 Task: Set the font for the text renderer to "Arial".
Action: Mouse moved to (108, 12)
Screenshot: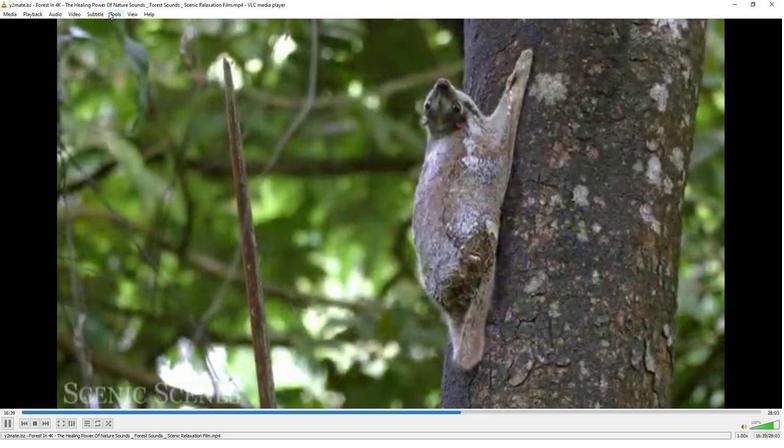 
Action: Mouse pressed left at (108, 12)
Screenshot: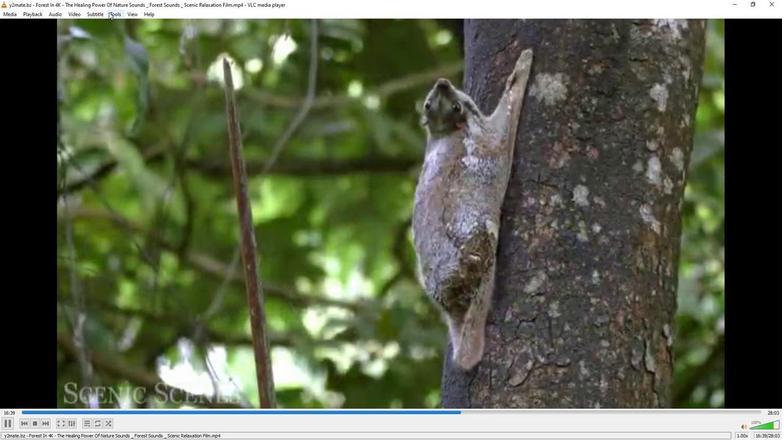 
Action: Mouse moved to (139, 110)
Screenshot: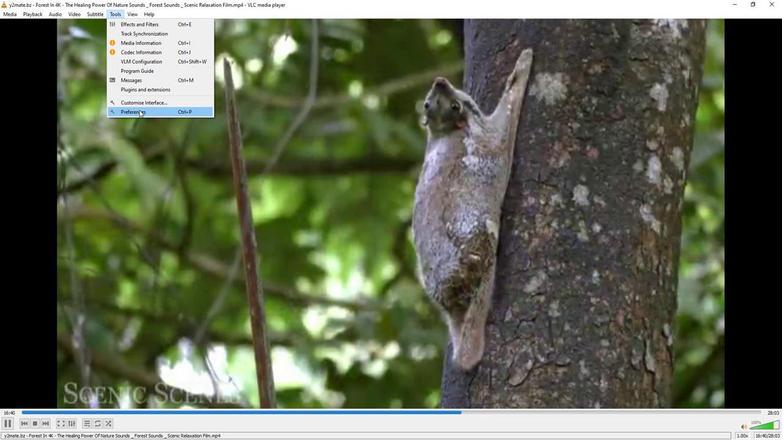 
Action: Mouse pressed left at (139, 110)
Screenshot: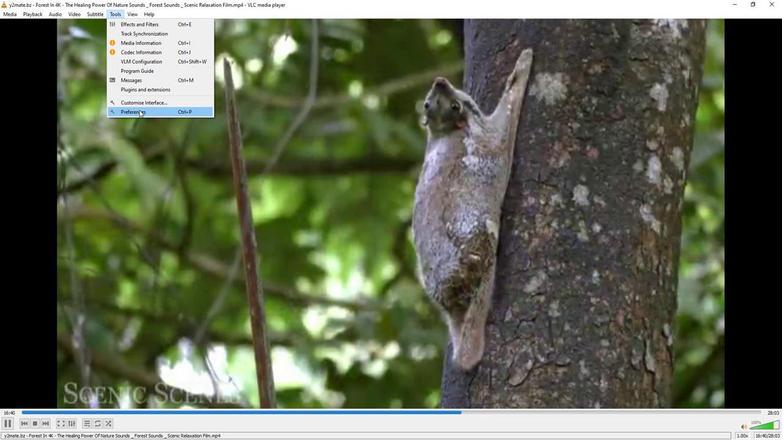 
Action: Mouse moved to (261, 357)
Screenshot: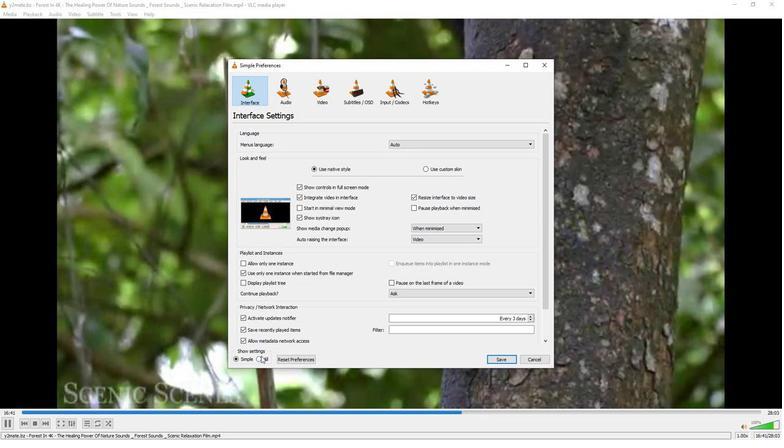 
Action: Mouse pressed left at (261, 357)
Screenshot: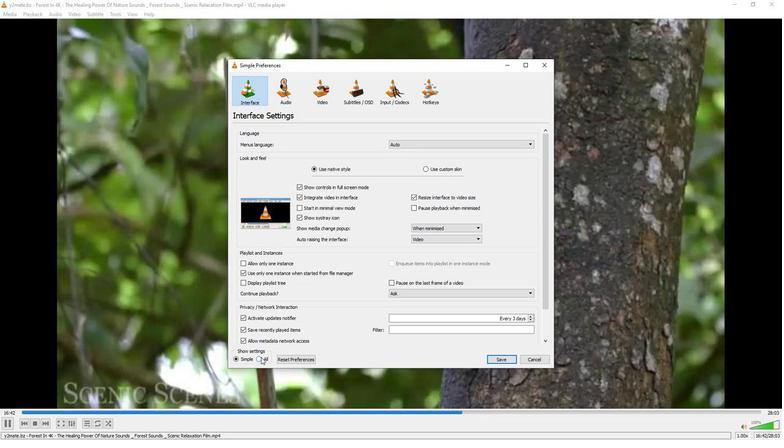
Action: Mouse moved to (263, 280)
Screenshot: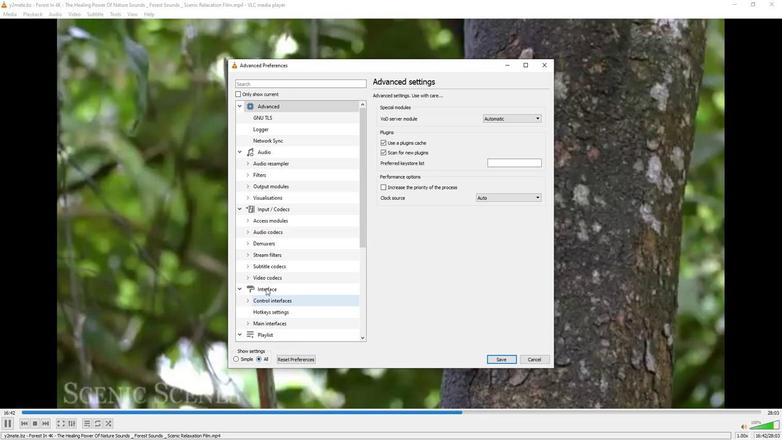 
Action: Mouse scrolled (263, 280) with delta (0, 0)
Screenshot: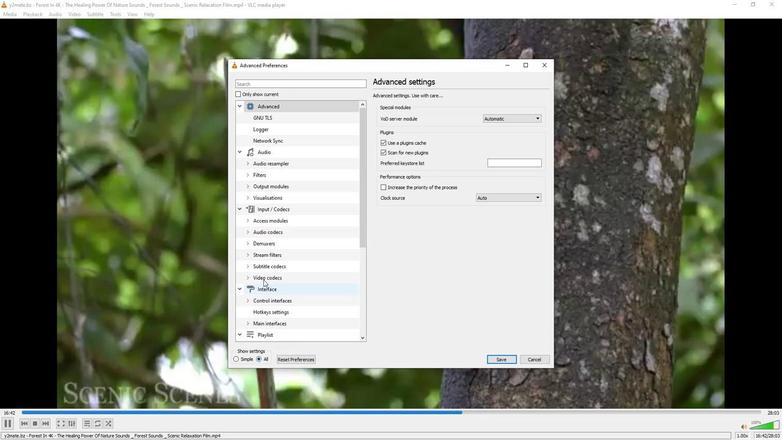 
Action: Mouse moved to (262, 278)
Screenshot: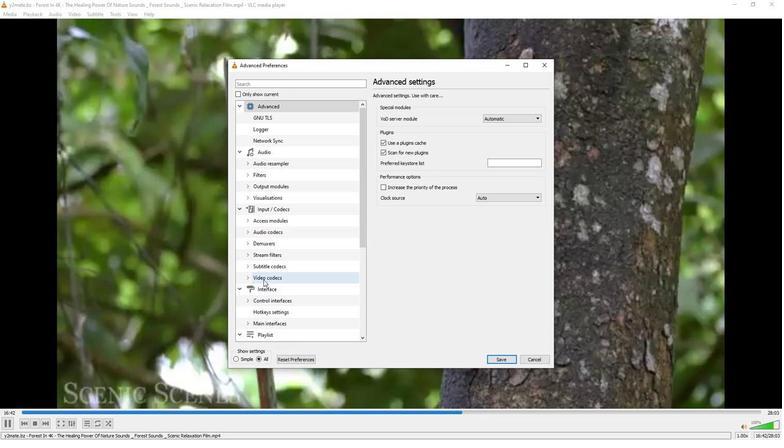 
Action: Mouse scrolled (262, 278) with delta (0, 0)
Screenshot: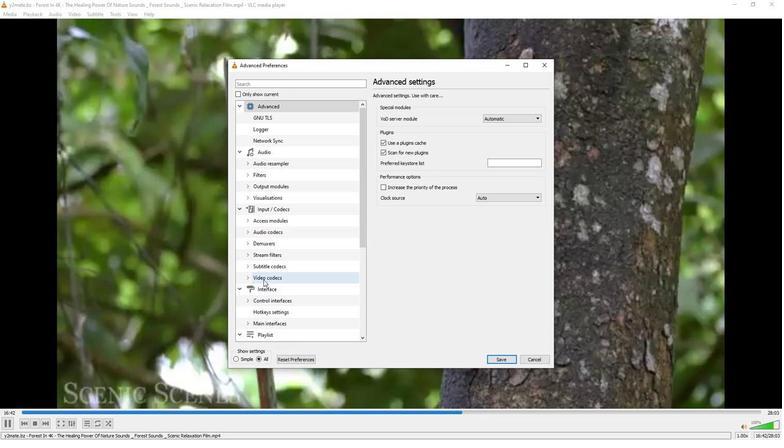 
Action: Mouse moved to (262, 277)
Screenshot: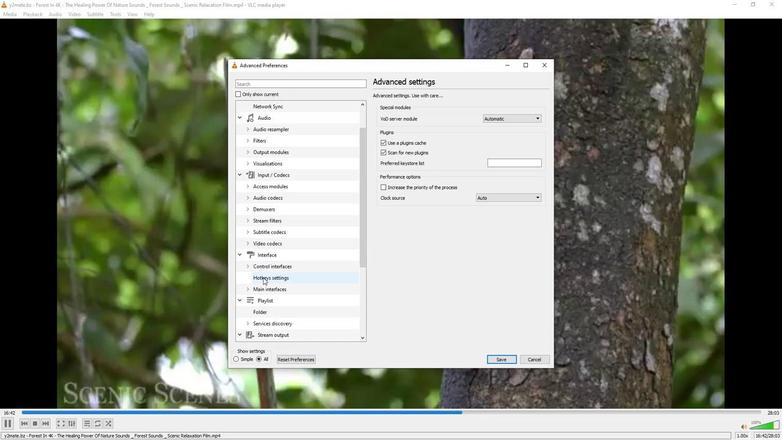 
Action: Mouse scrolled (262, 276) with delta (0, 0)
Screenshot: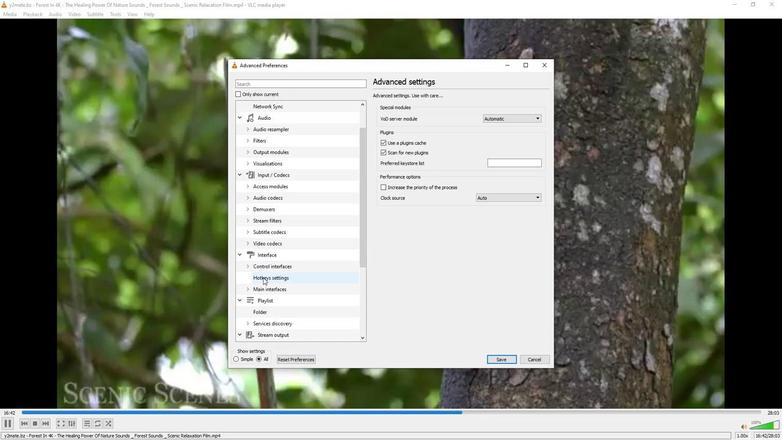 
Action: Mouse moved to (262, 276)
Screenshot: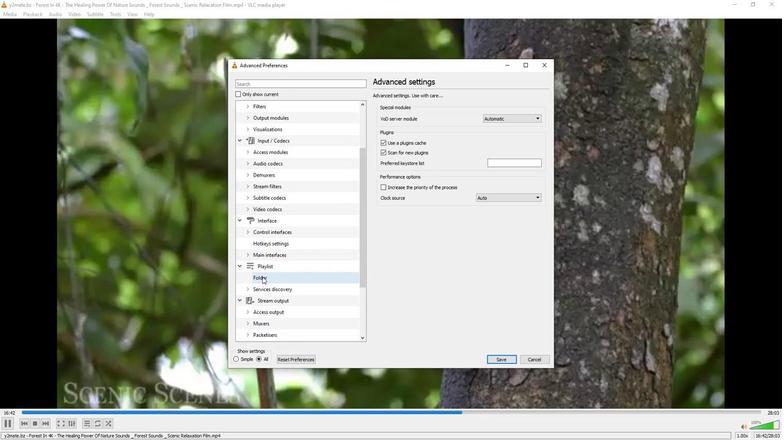 
Action: Mouse scrolled (262, 276) with delta (0, 0)
Screenshot: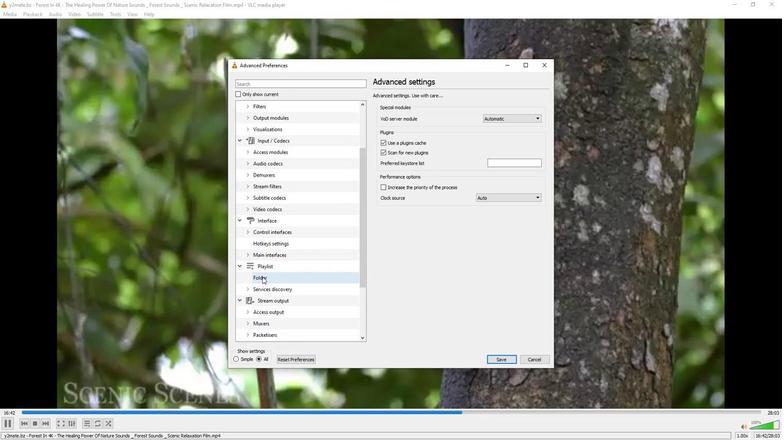 
Action: Mouse moved to (262, 276)
Screenshot: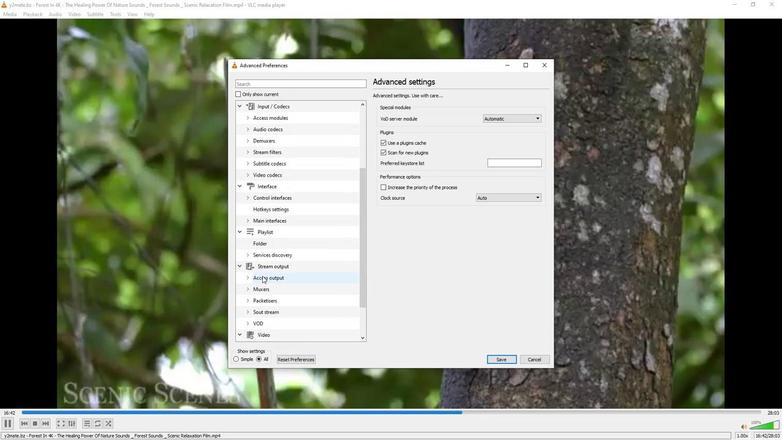 
Action: Mouse scrolled (262, 275) with delta (0, 0)
Screenshot: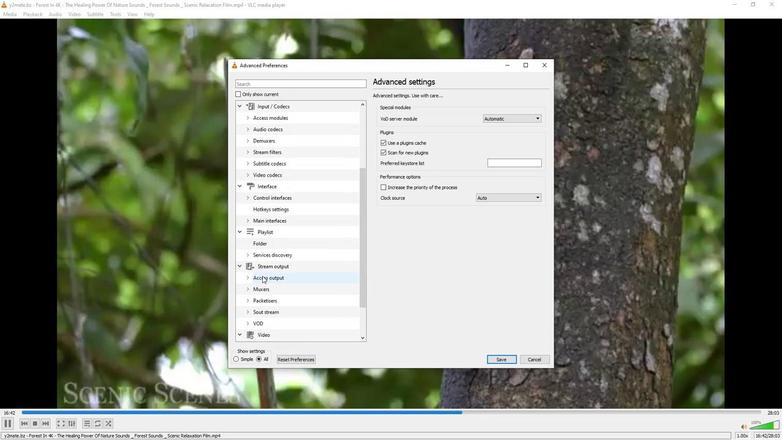 
Action: Mouse moved to (261, 275)
Screenshot: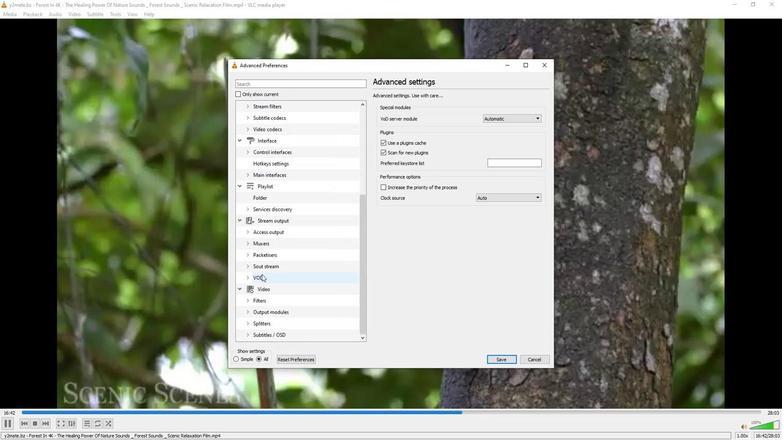 
Action: Mouse scrolled (261, 274) with delta (0, 0)
Screenshot: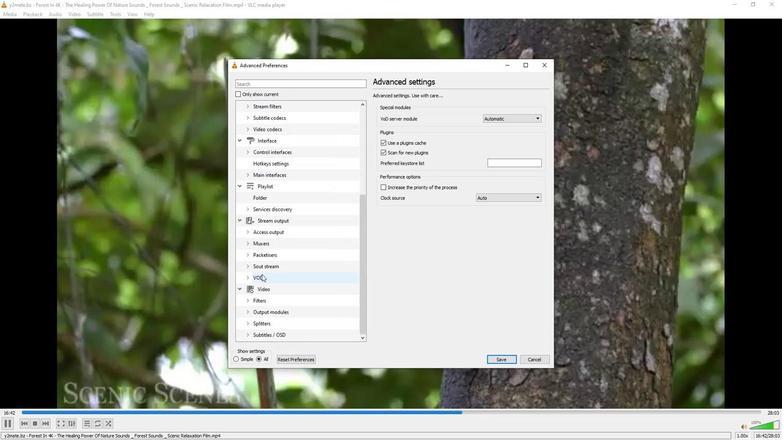 
Action: Mouse moved to (248, 333)
Screenshot: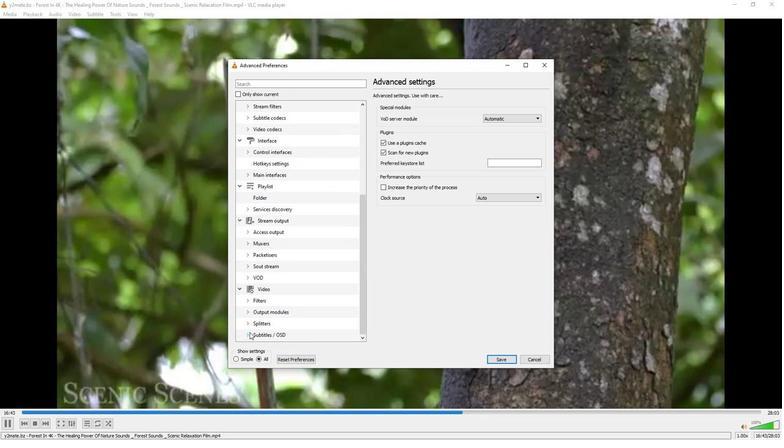 
Action: Mouse pressed left at (248, 333)
Screenshot: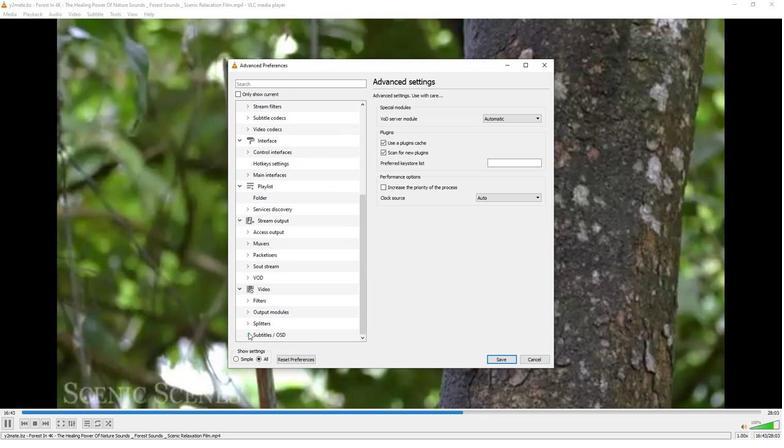 
Action: Mouse moved to (252, 281)
Screenshot: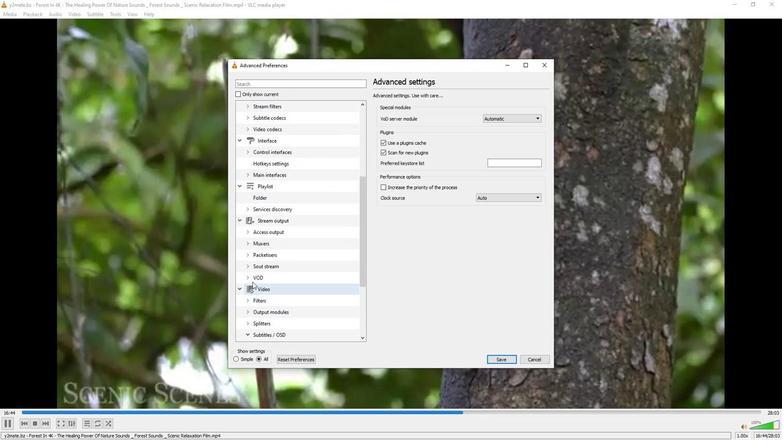 
Action: Mouse scrolled (252, 280) with delta (0, 0)
Screenshot: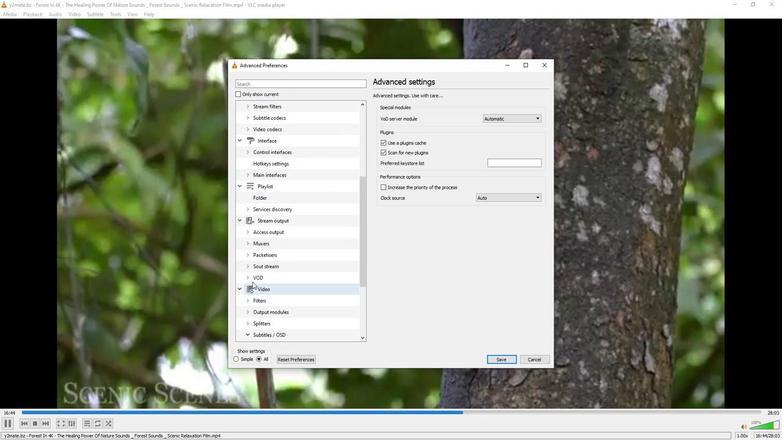 
Action: Mouse moved to (252, 278)
Screenshot: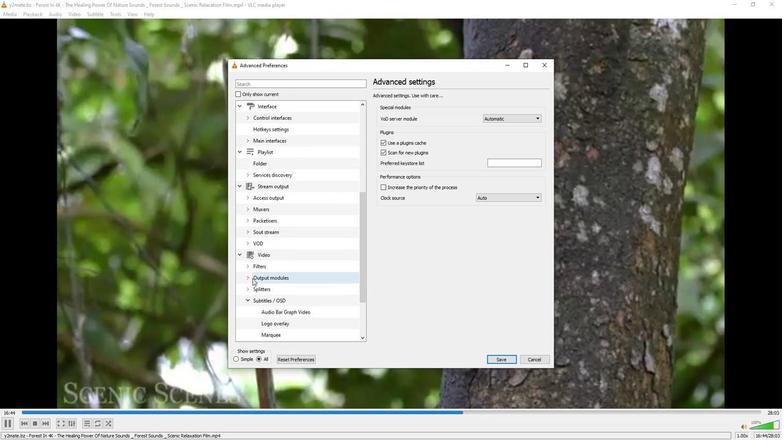 
Action: Mouse scrolled (252, 278) with delta (0, 0)
Screenshot: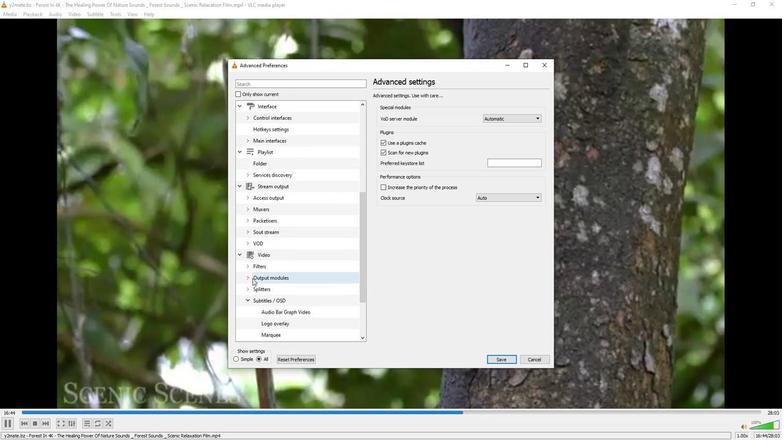 
Action: Mouse moved to (252, 277)
Screenshot: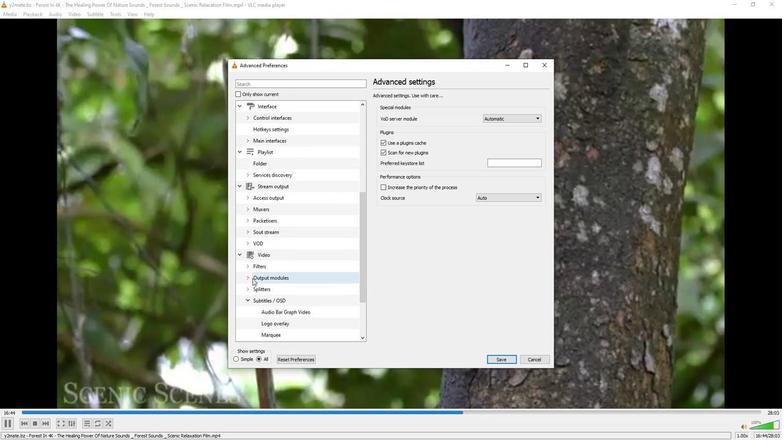 
Action: Mouse scrolled (252, 277) with delta (0, 0)
Screenshot: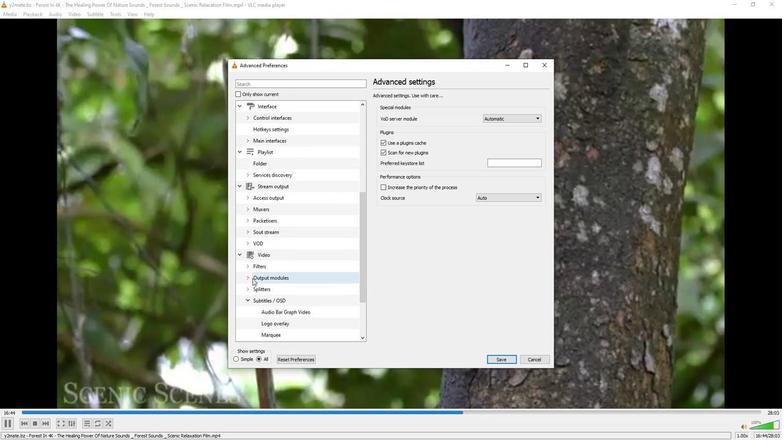 
Action: Mouse moved to (252, 276)
Screenshot: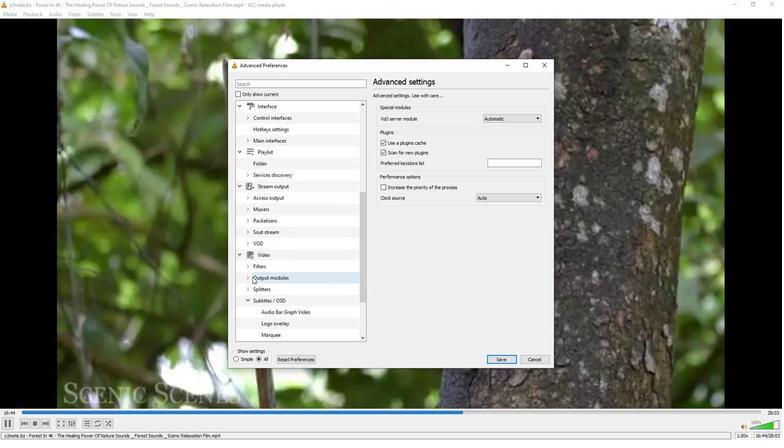 
Action: Mouse scrolled (252, 275) with delta (0, 0)
Screenshot: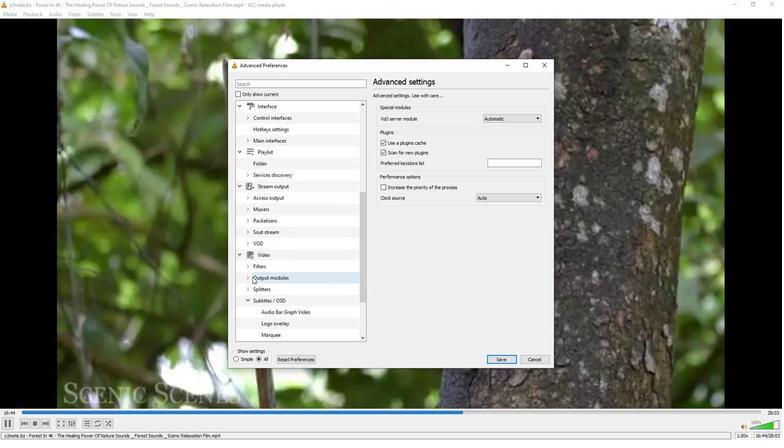 
Action: Mouse moved to (252, 275)
Screenshot: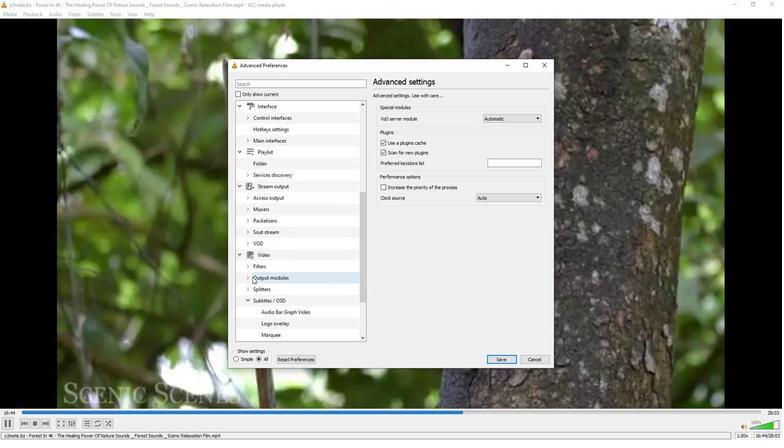 
Action: Mouse scrolled (252, 275) with delta (0, 0)
Screenshot: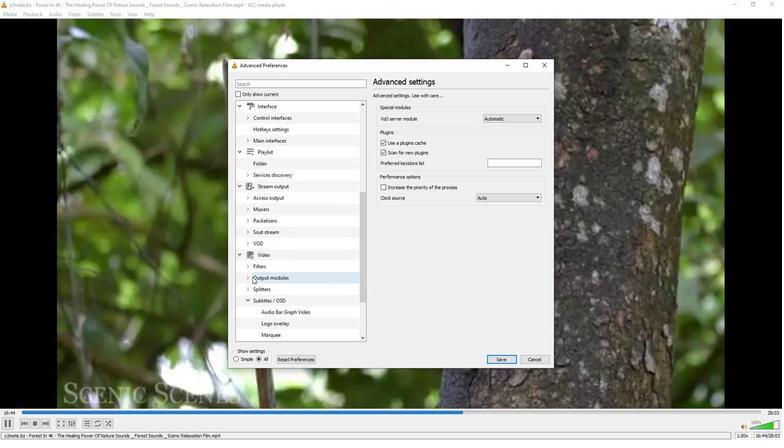 
Action: Mouse moved to (252, 273)
Screenshot: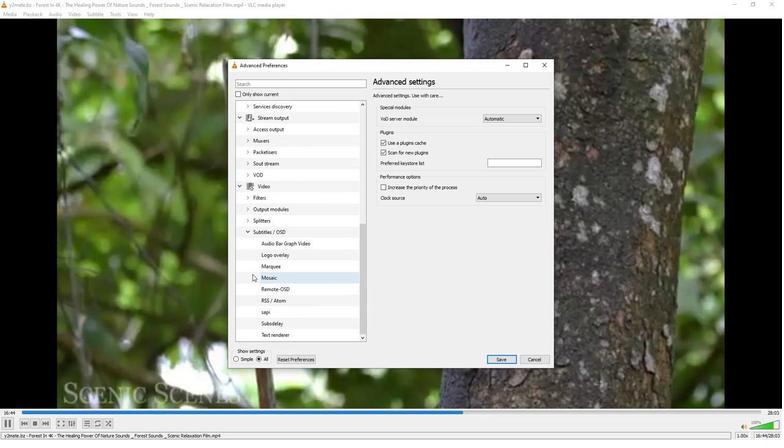 
Action: Mouse scrolled (252, 273) with delta (0, 0)
Screenshot: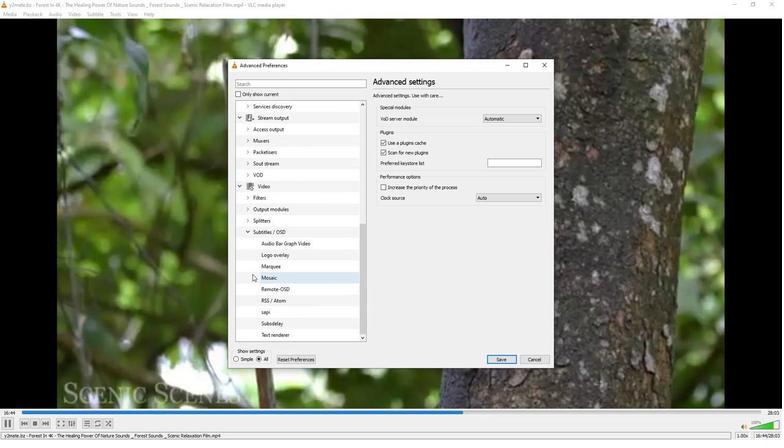 
Action: Mouse moved to (252, 270)
Screenshot: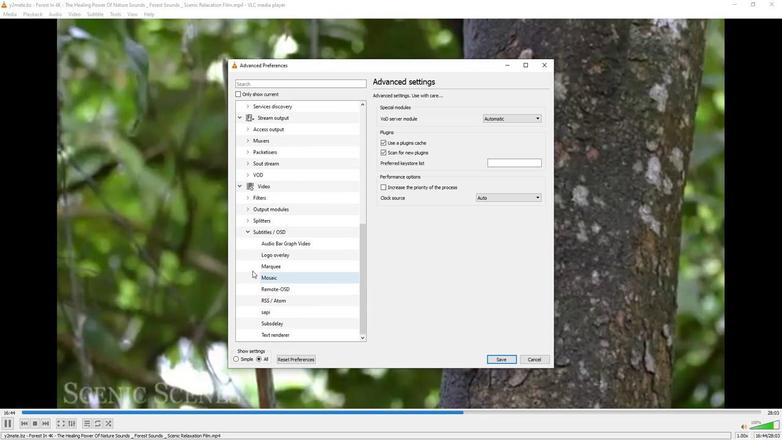 
Action: Mouse scrolled (252, 269) with delta (0, 0)
Screenshot: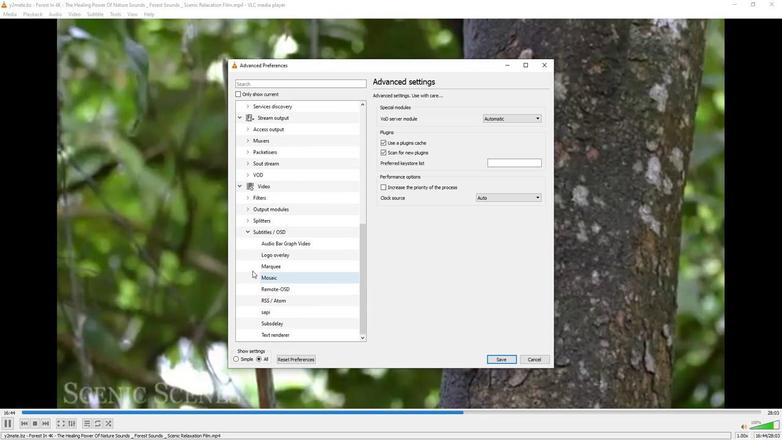 
Action: Mouse moved to (253, 267)
Screenshot: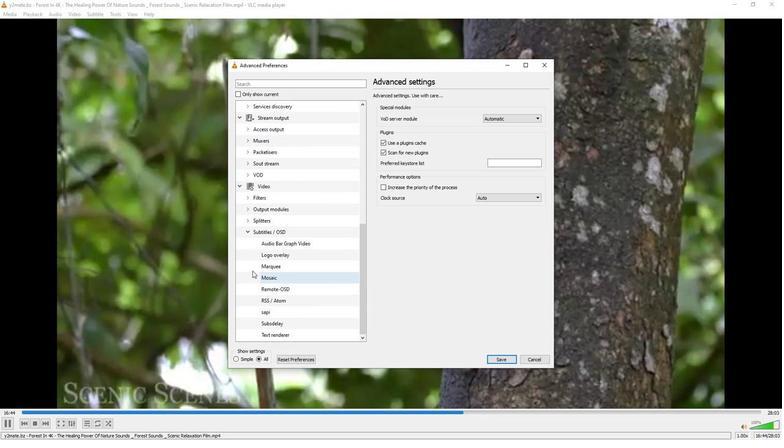 
Action: Mouse scrolled (253, 267) with delta (0, 0)
Screenshot: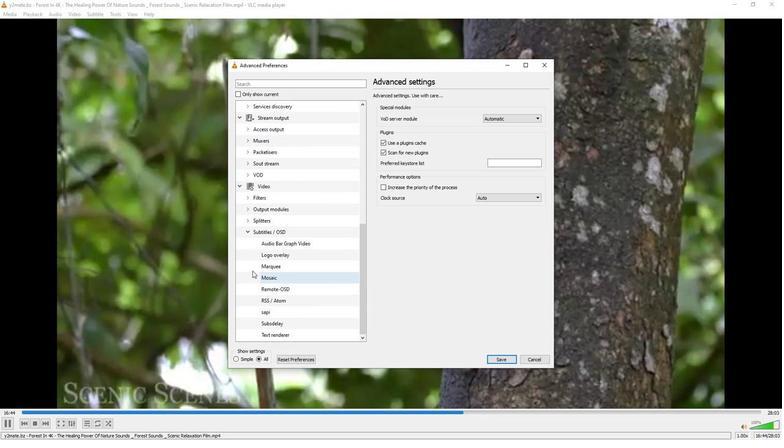 
Action: Mouse moved to (274, 335)
Screenshot: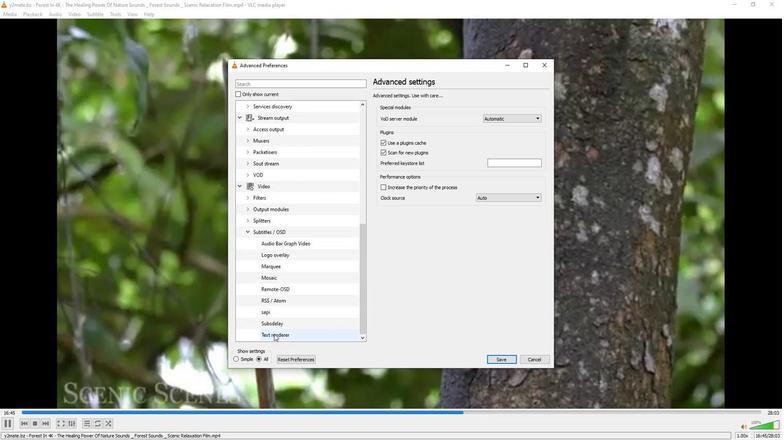 
Action: Mouse pressed left at (274, 335)
Screenshot: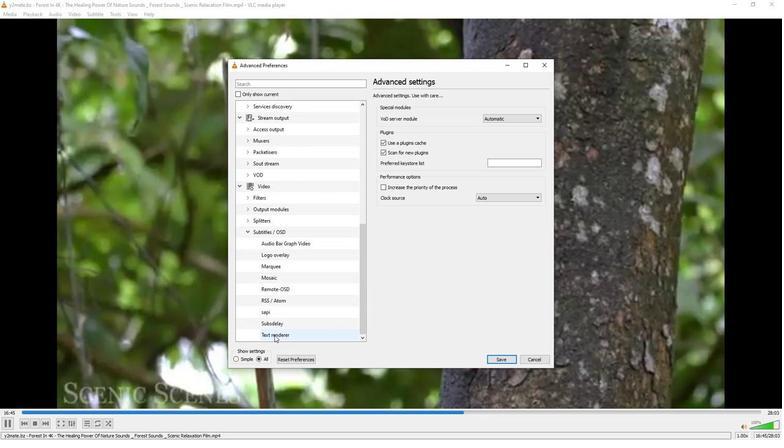 
Action: Mouse moved to (541, 108)
Screenshot: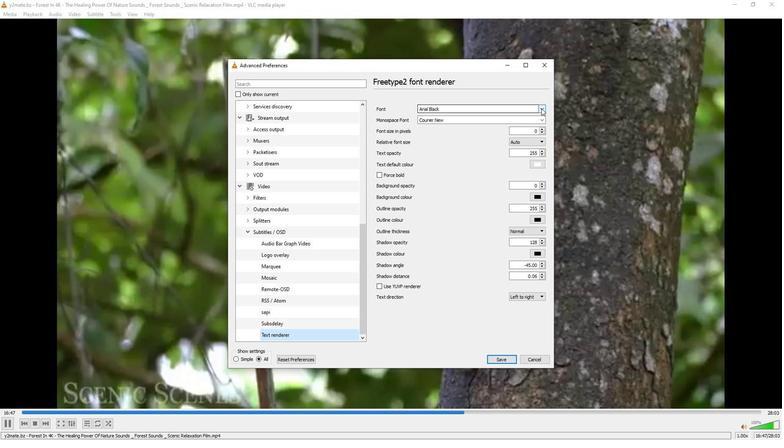 
Action: Mouse pressed left at (541, 108)
Screenshot: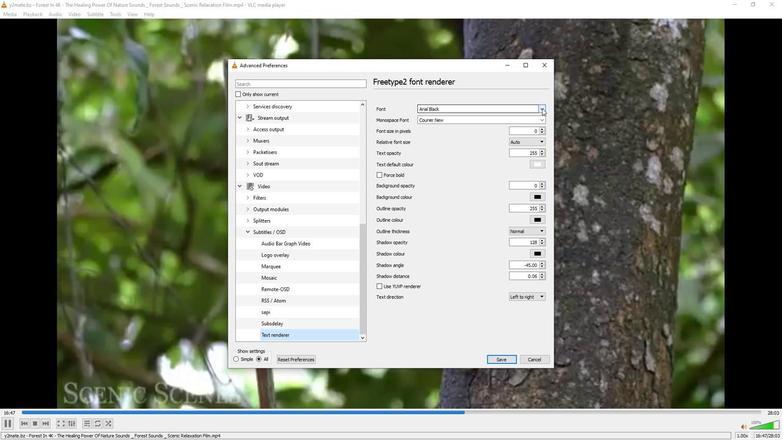 
Action: Mouse moved to (439, 155)
Screenshot: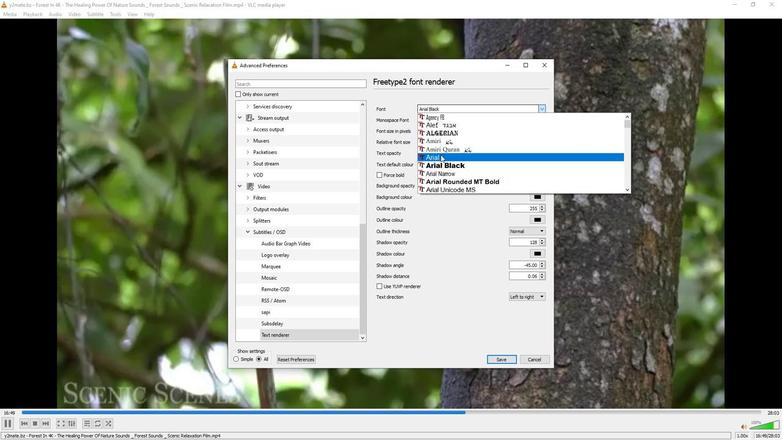 
Action: Mouse pressed left at (439, 155)
Screenshot: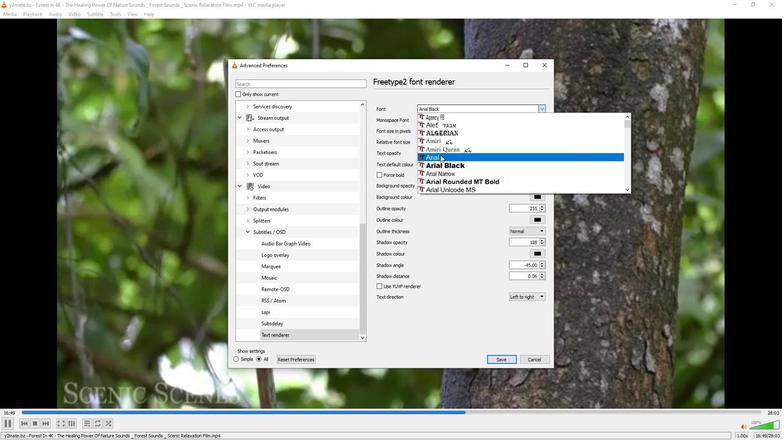 
